 Task: Add an event with the title Webinar: Content Creation for Social Media, date '2024/04/06', time 8:00 AM to 10:00 AMand add a description: Participants will develop skills for effectively resolving conflicts and managing disagreements within the team. They will learn strategies for active listening, empathy, and finding mutually beneficial solutions to conflicts., put the event into Green category . Add location for the event as: 654 Mosque of Muhammad Ali, Cairo, Egypt, logged in from the account softage.2@softage.netand send the event invitation to softage.9@softage.net and softage.10@softage.net. Set a reminder for the event 30 minutes before
Action: Mouse moved to (70, 85)
Screenshot: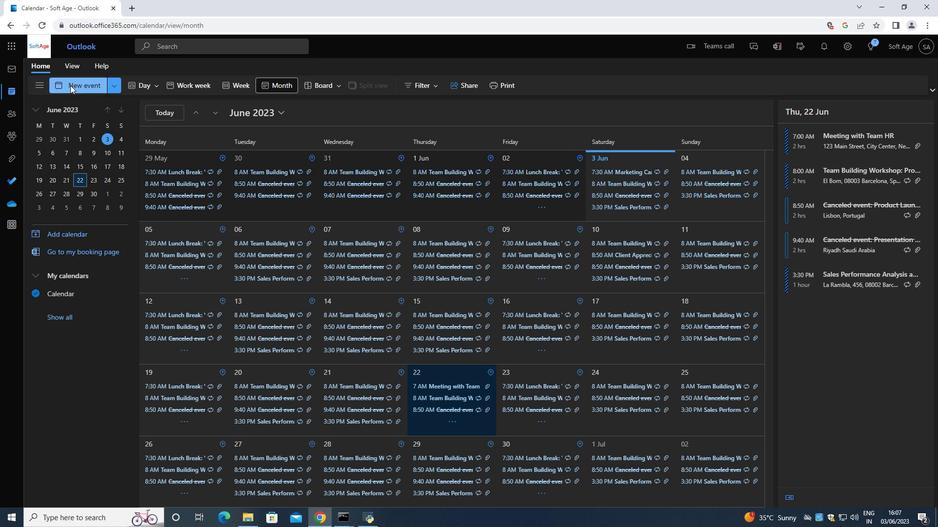 
Action: Mouse pressed left at (70, 85)
Screenshot: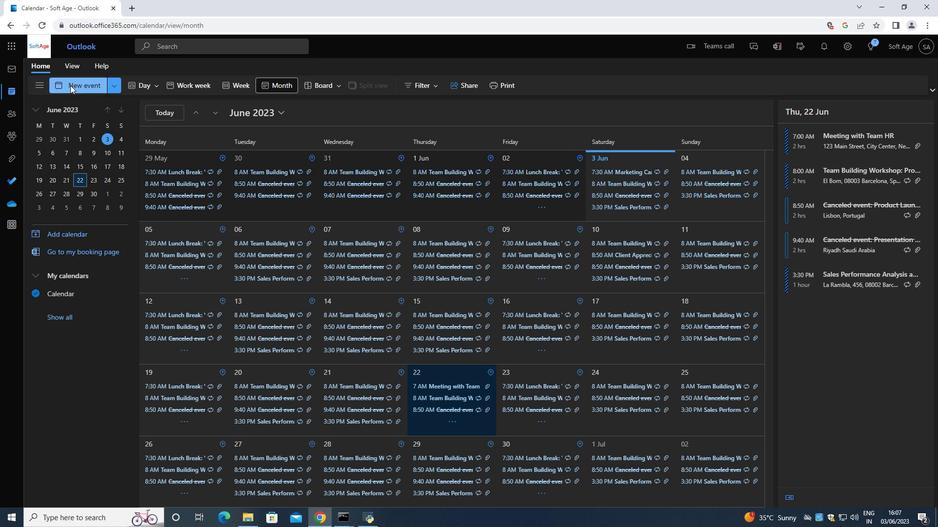 
Action: Mouse moved to (259, 145)
Screenshot: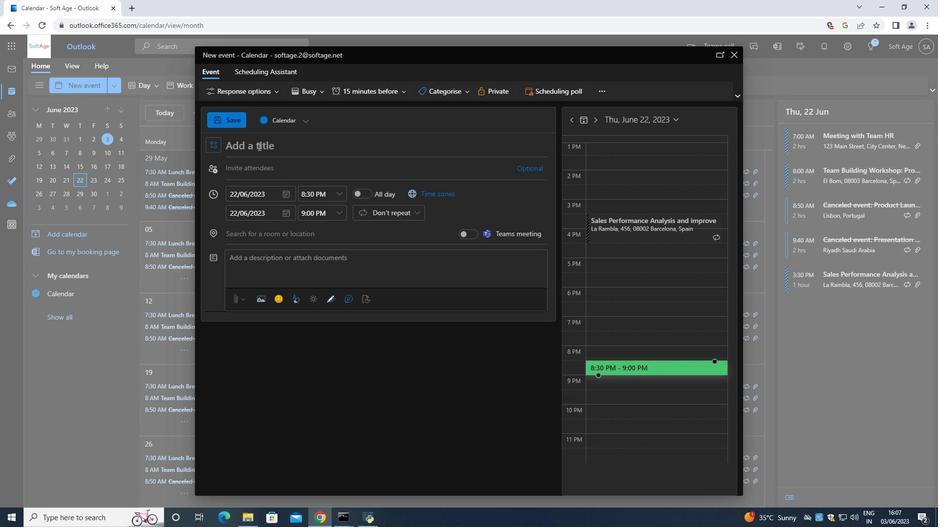 
Action: Mouse pressed left at (259, 145)
Screenshot: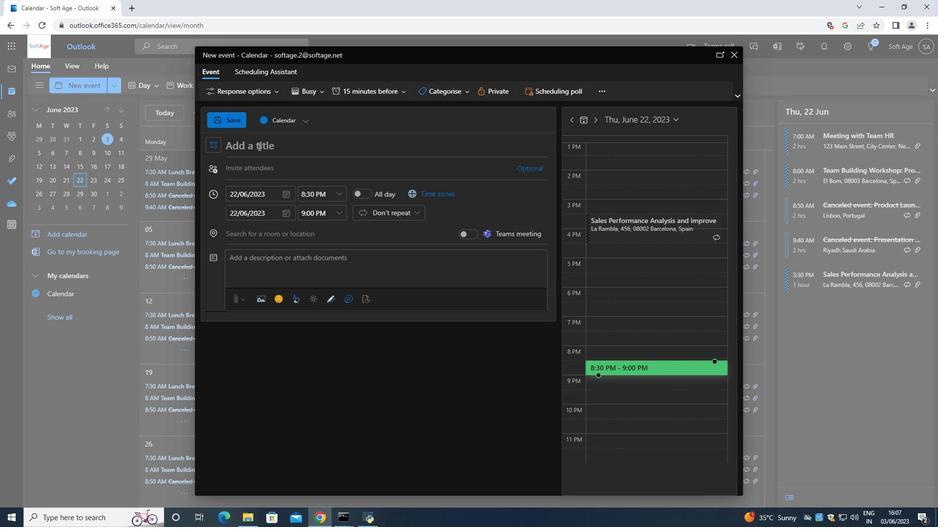 
Action: Key pressed <Key.shift><Key.shift><Key.shift><Key.shift><Key.shift><Key.shift><Key.shift><Key.shift><Key.shift><Key.shift><Key.shift><Key.shift><Key.shift><Key.shift><Key.shift><Key.shift><Key.shift><Key.shift><Key.shift><Key.shift><Key.shift><Key.shift><Key.shift><Key.shift><Key.shift><Key.shift><Key.shift><Key.shift><Key.shift><Key.shift><Key.shift>Webinar<Key.shift_r>:<Key.space><Key.shift>Content<Key.space><Key.shift>Creationn<Key.space><Key.space><Key.backspace><Key.backspace><Key.backspace><Key.space><Key.shift>For<Key.space><Key.shift>Social<Key.space><Key.shift>Media<Key.space>
Screenshot: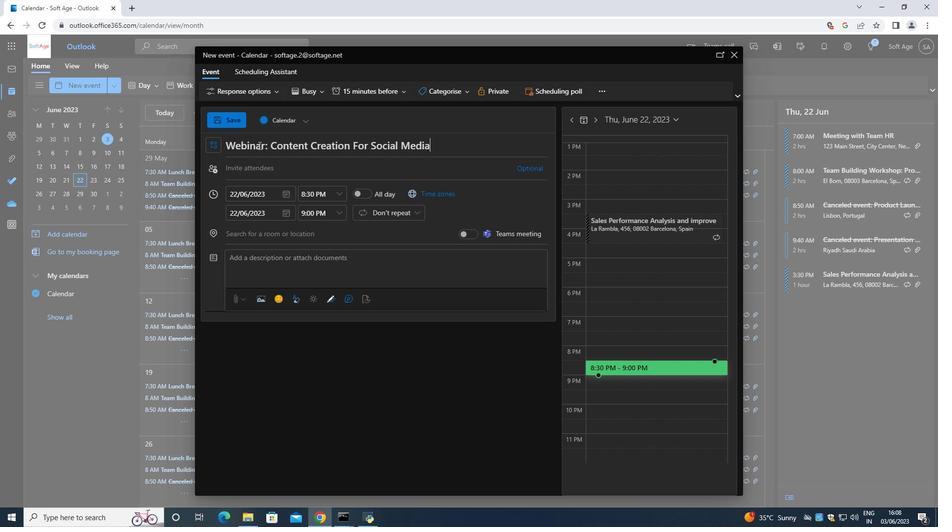 
Action: Mouse moved to (289, 199)
Screenshot: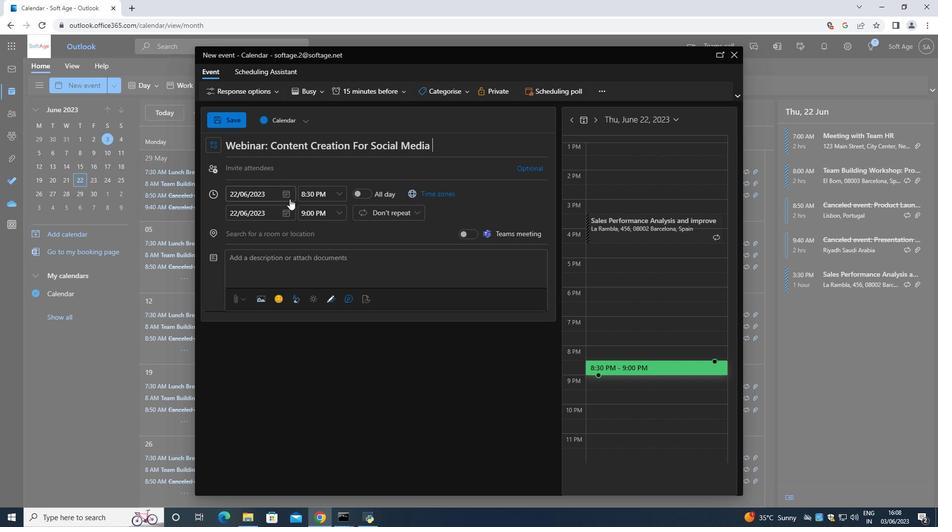 
Action: Mouse pressed left at (289, 199)
Screenshot: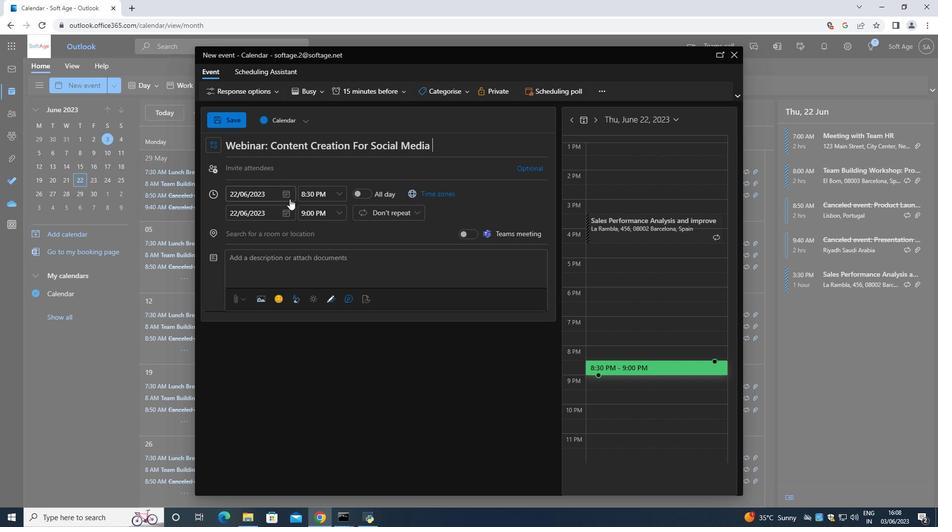 
Action: Mouse moved to (315, 217)
Screenshot: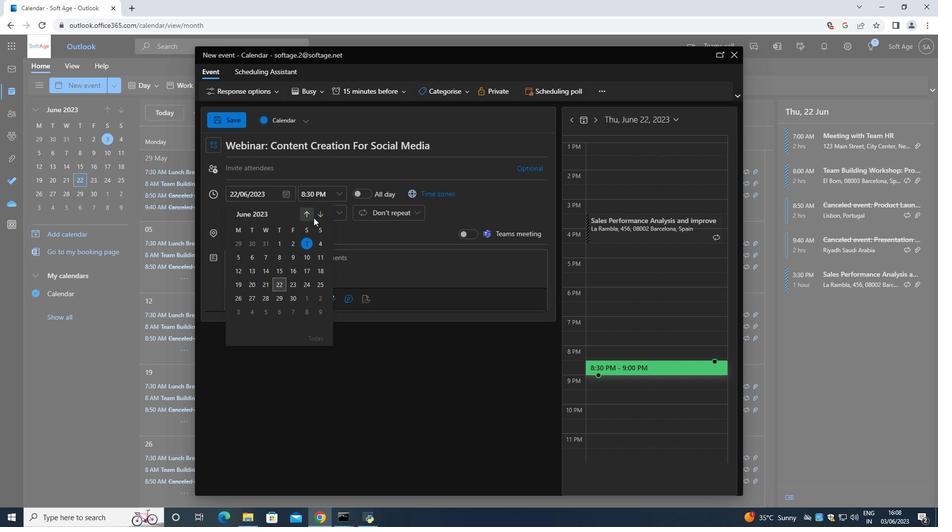 
Action: Mouse pressed left at (315, 217)
Screenshot: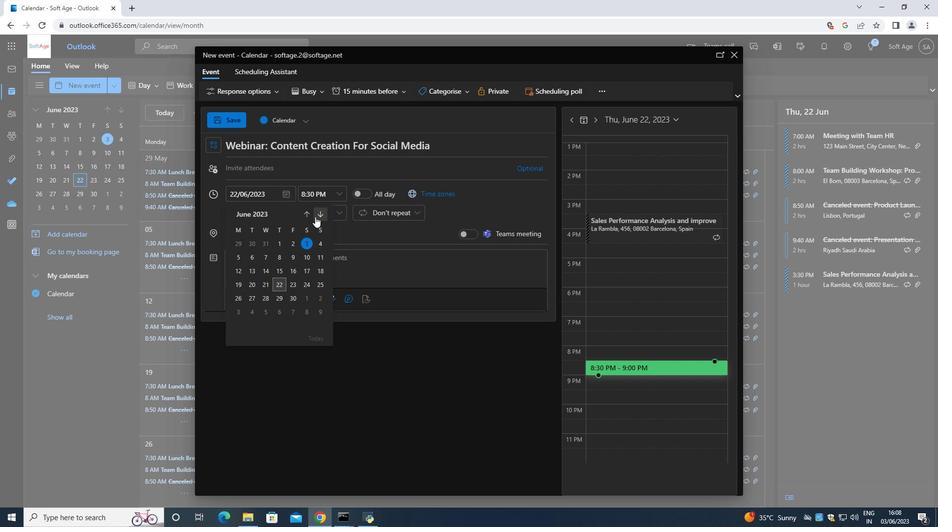 
Action: Mouse moved to (315, 216)
Screenshot: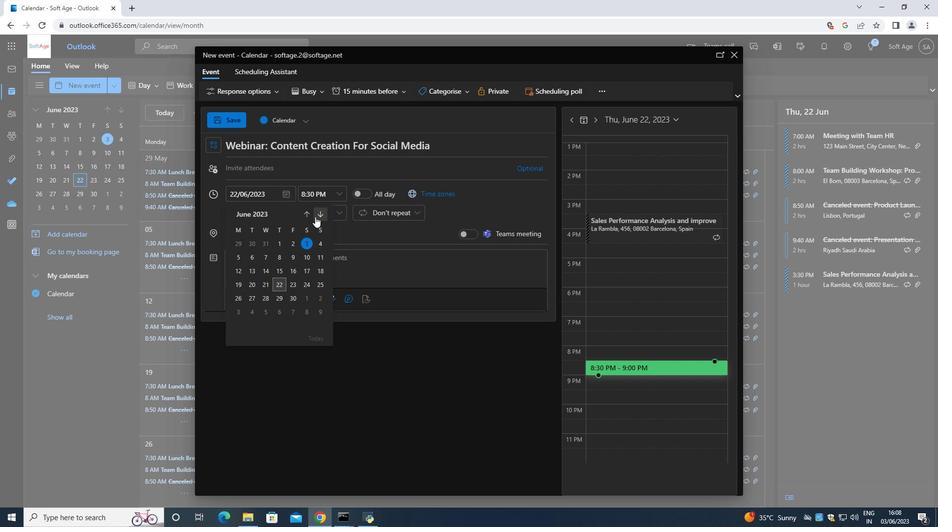 
Action: Mouse pressed left at (315, 216)
Screenshot: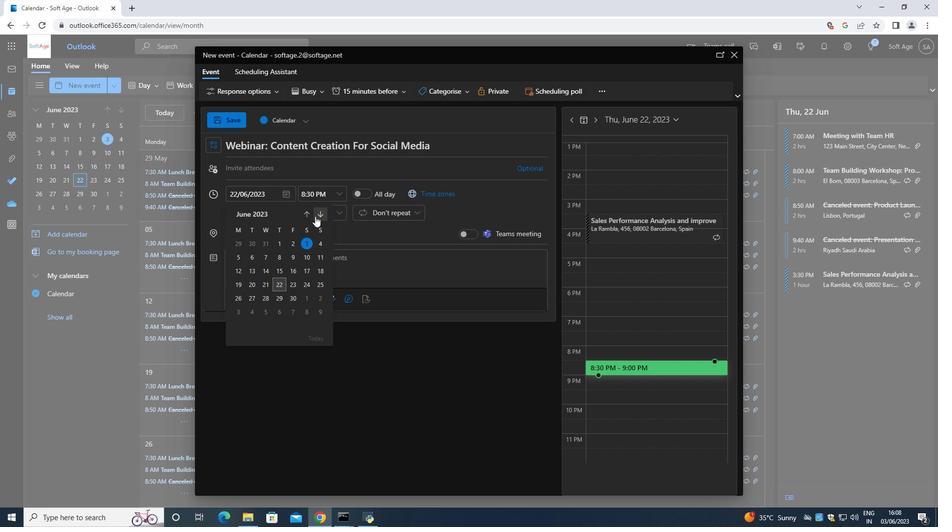 
Action: Mouse pressed left at (315, 216)
Screenshot: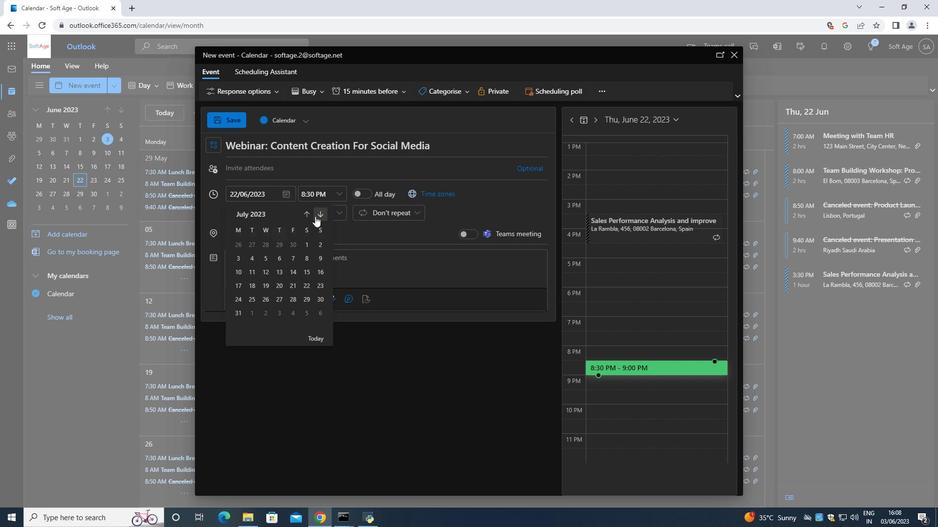 
Action: Mouse pressed left at (315, 216)
Screenshot: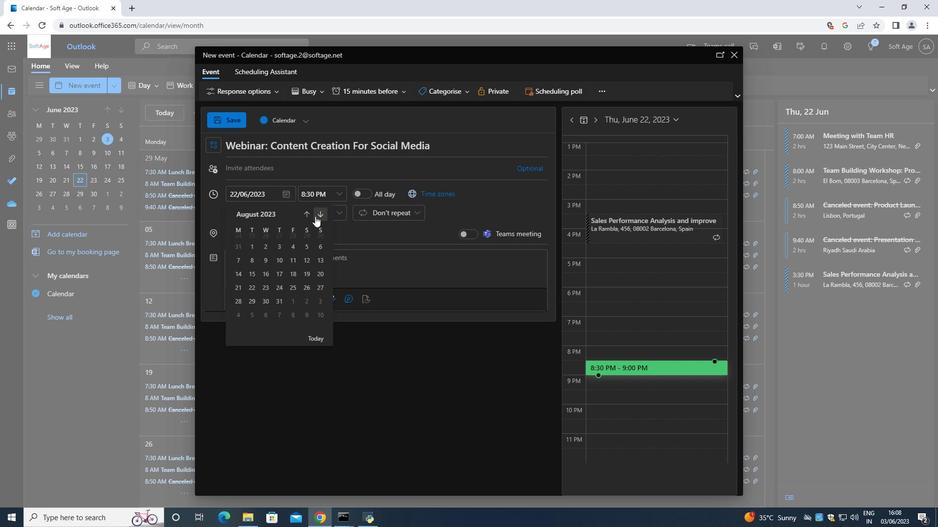 
Action: Mouse pressed left at (315, 216)
Screenshot: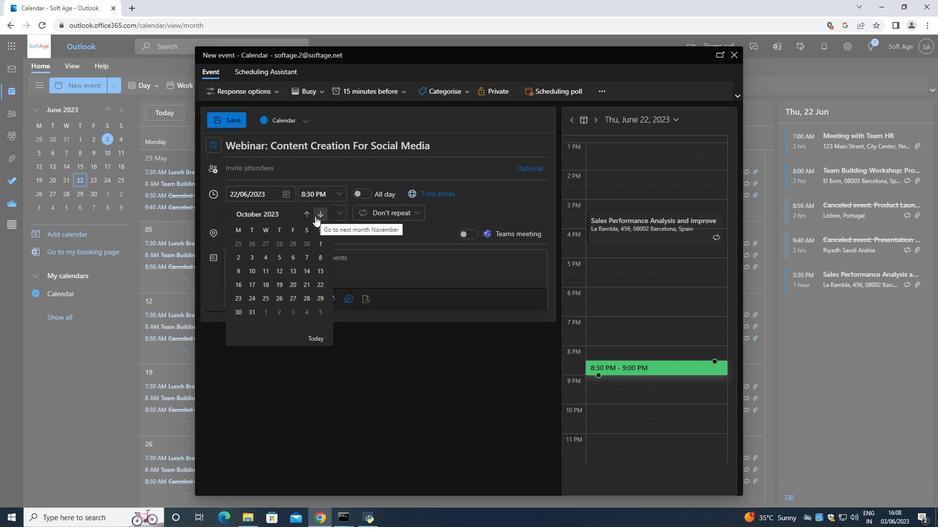 
Action: Mouse pressed left at (315, 216)
Screenshot: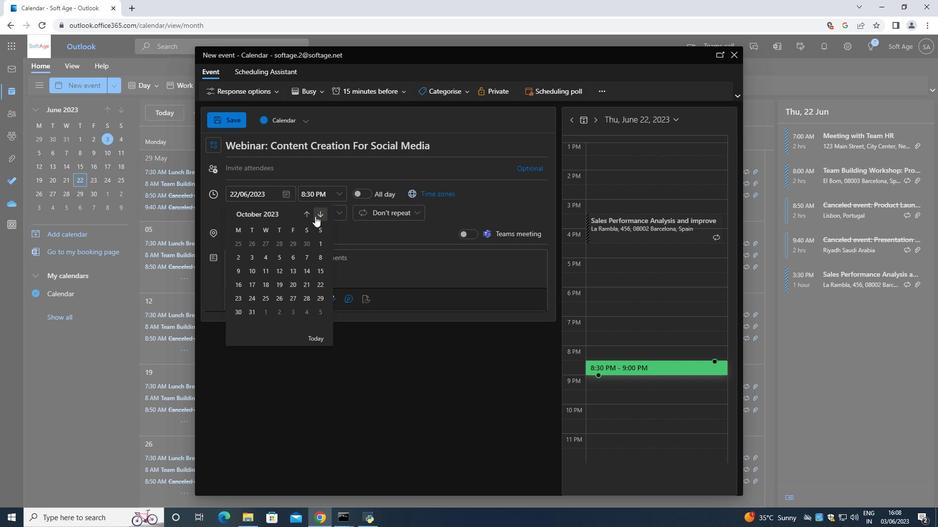 
Action: Mouse pressed left at (315, 216)
Screenshot: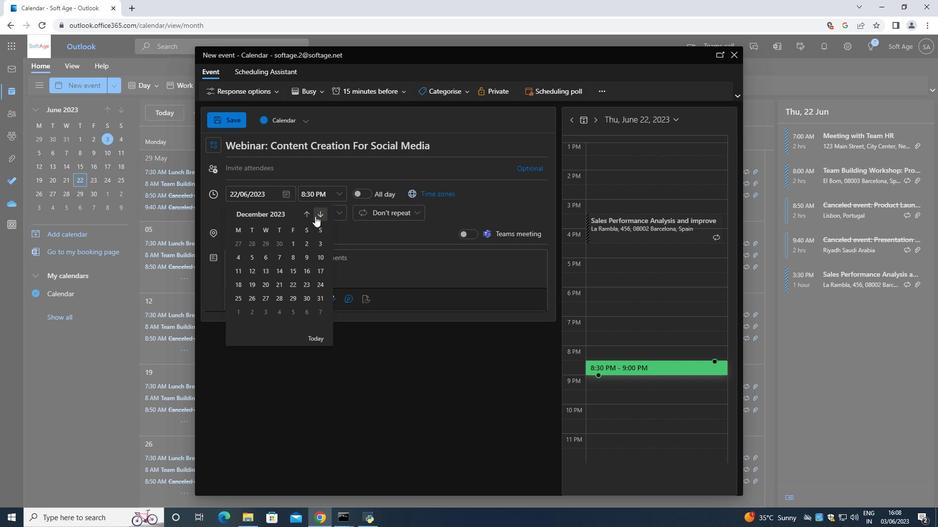 
Action: Mouse pressed left at (315, 216)
Screenshot: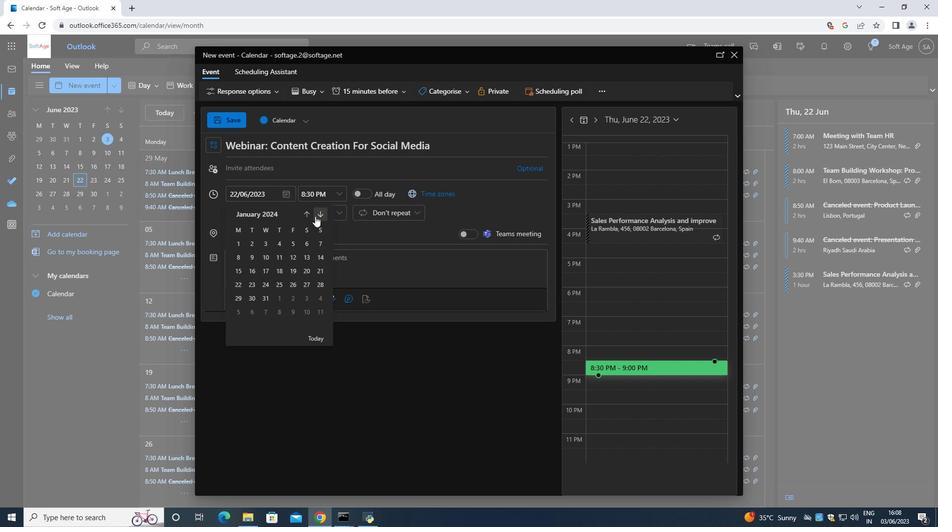 
Action: Mouse pressed left at (315, 216)
Screenshot: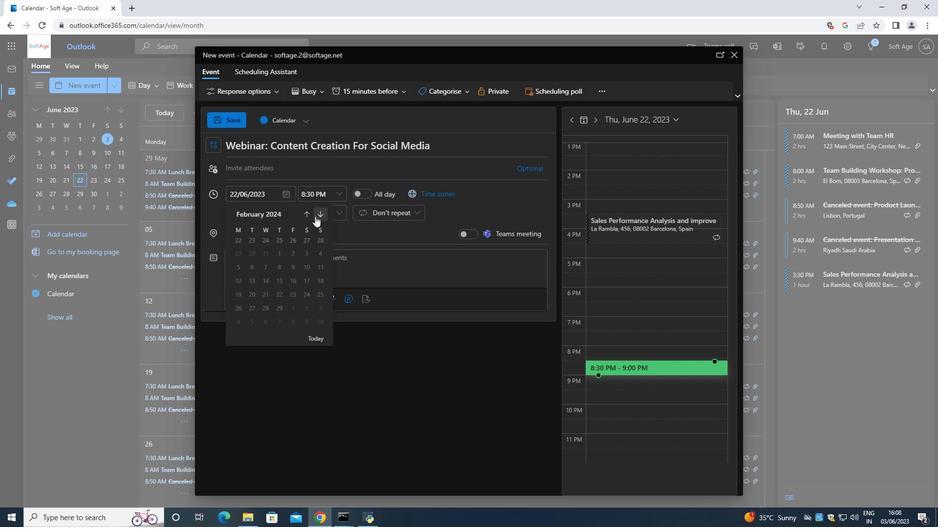
Action: Mouse pressed left at (315, 216)
Screenshot: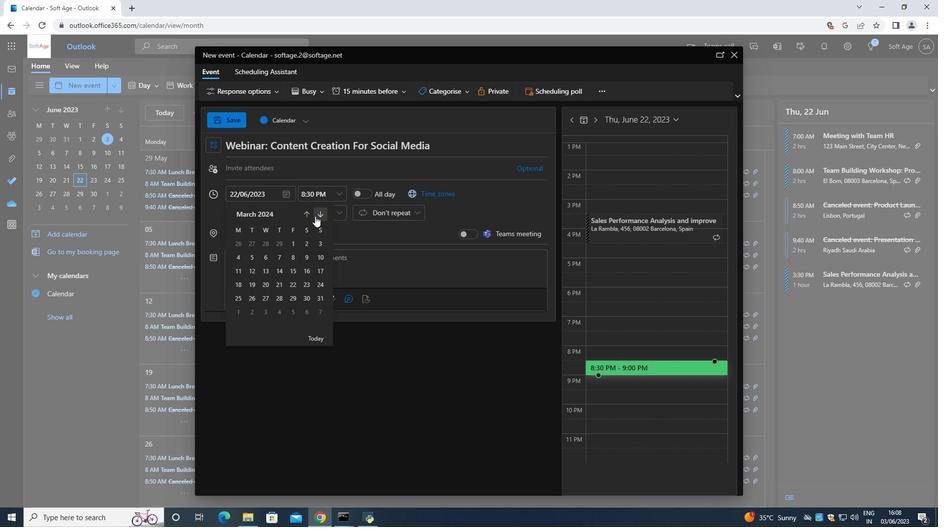 
Action: Mouse moved to (305, 246)
Screenshot: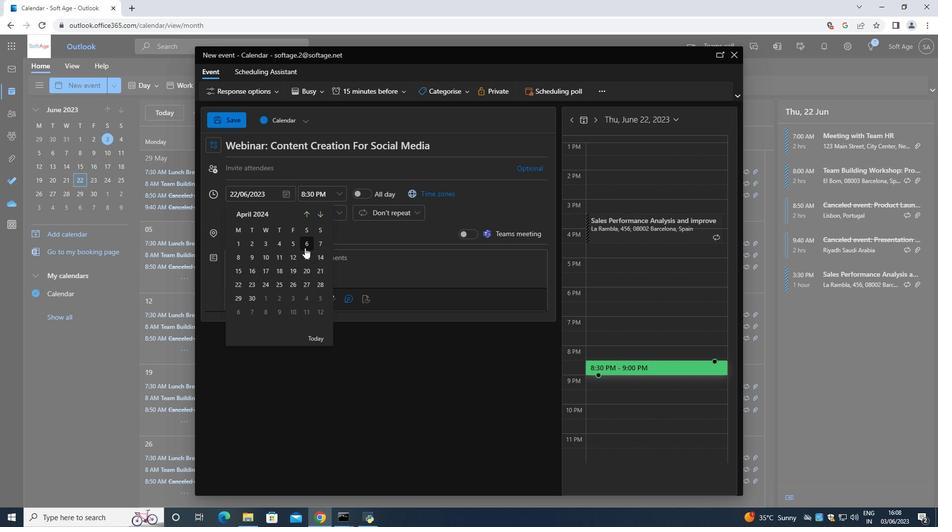 
Action: Mouse pressed left at (305, 246)
Screenshot: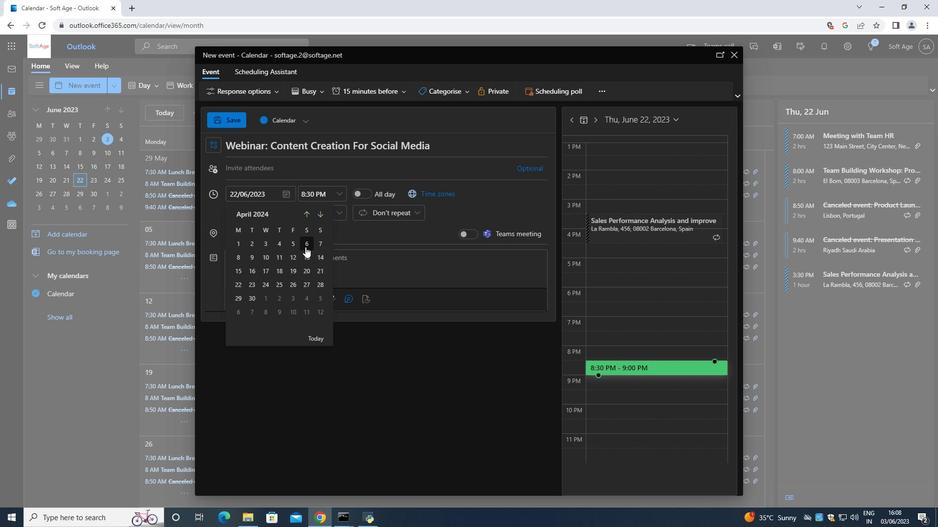
Action: Mouse moved to (341, 194)
Screenshot: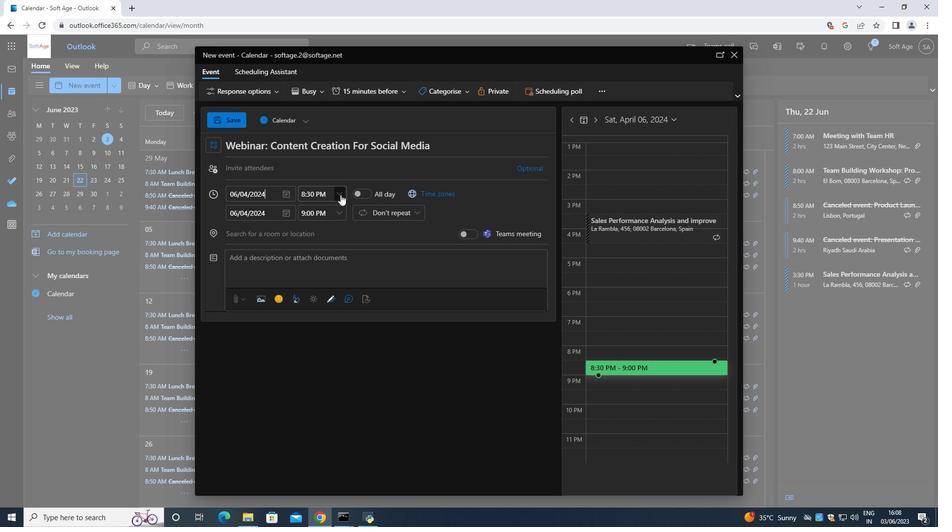 
Action: Mouse pressed left at (341, 194)
Screenshot: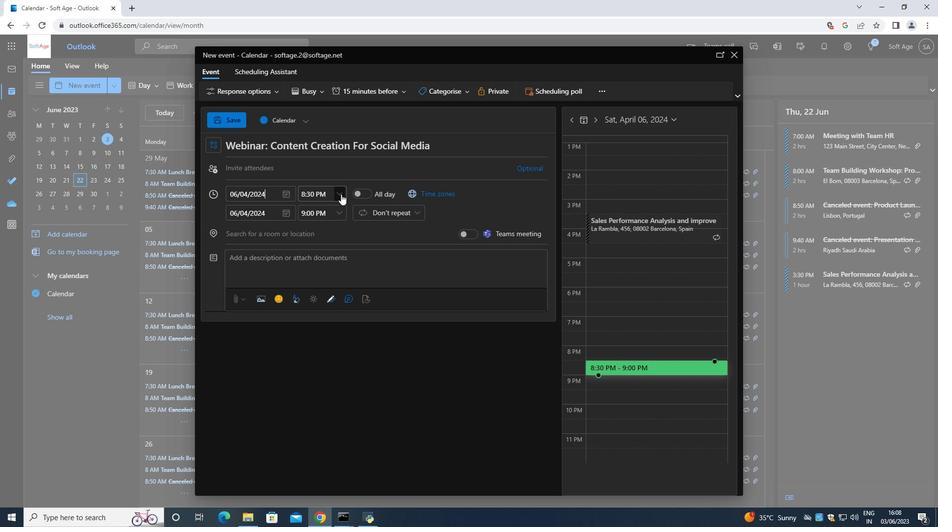 
Action: Mouse moved to (329, 225)
Screenshot: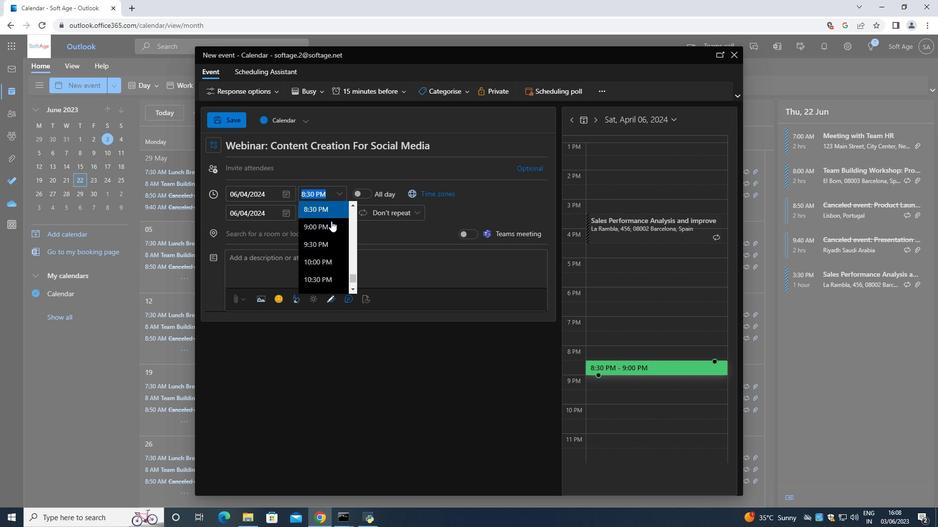 
Action: Mouse scrolled (329, 225) with delta (0, 0)
Screenshot: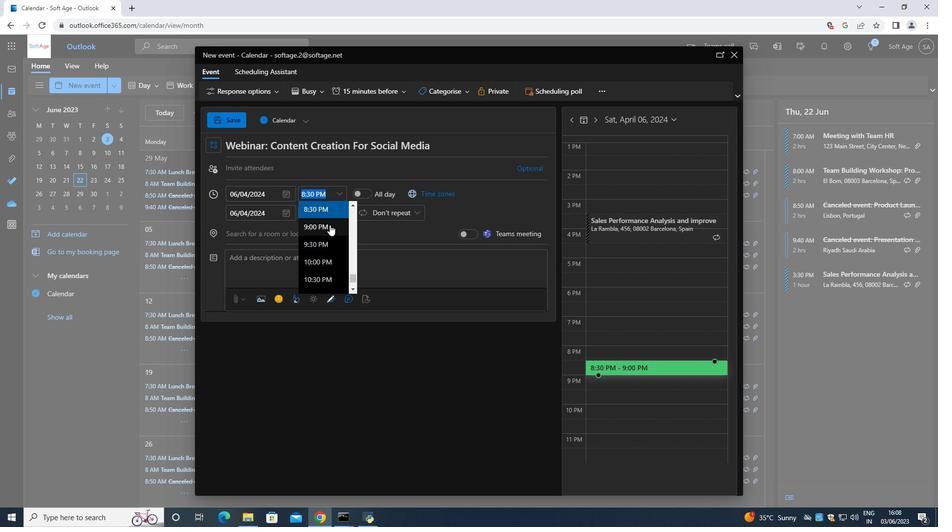 
Action: Mouse scrolled (329, 225) with delta (0, 0)
Screenshot: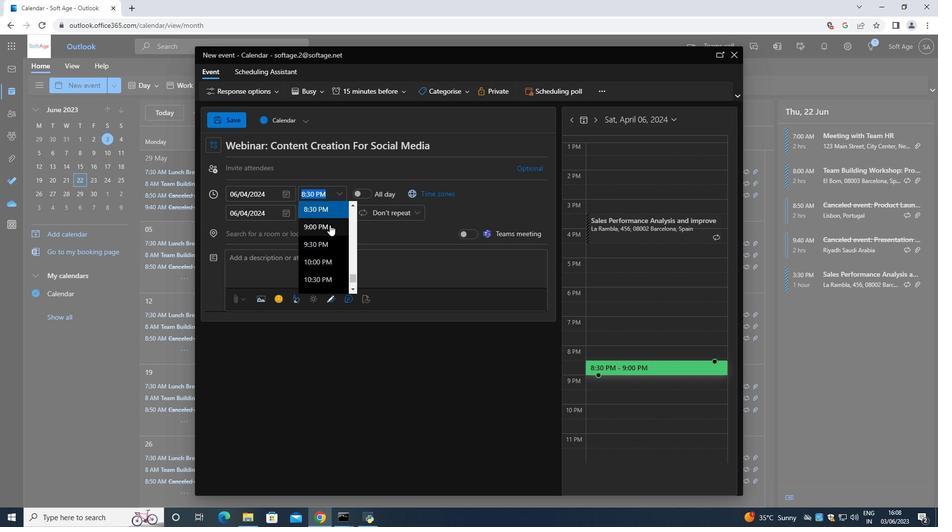 
Action: Mouse scrolled (329, 225) with delta (0, 0)
Screenshot: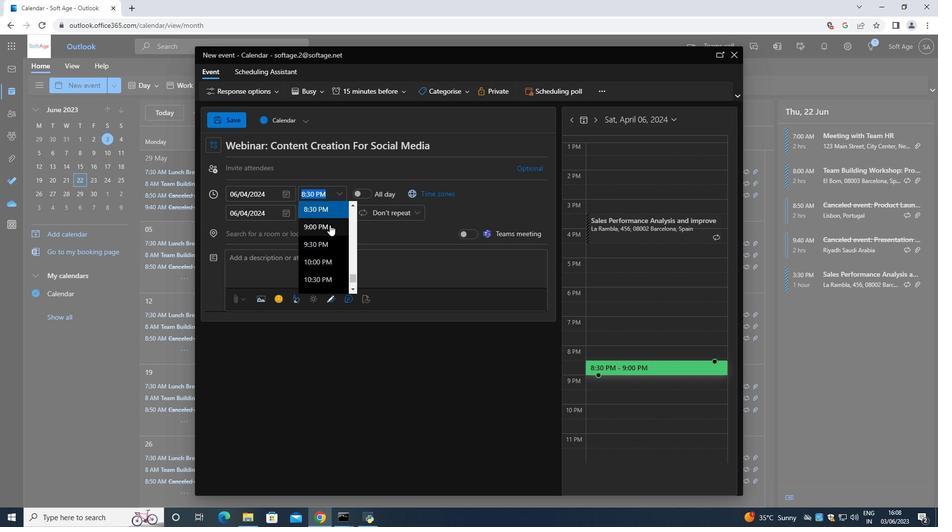 
Action: Mouse scrolled (329, 225) with delta (0, 0)
Screenshot: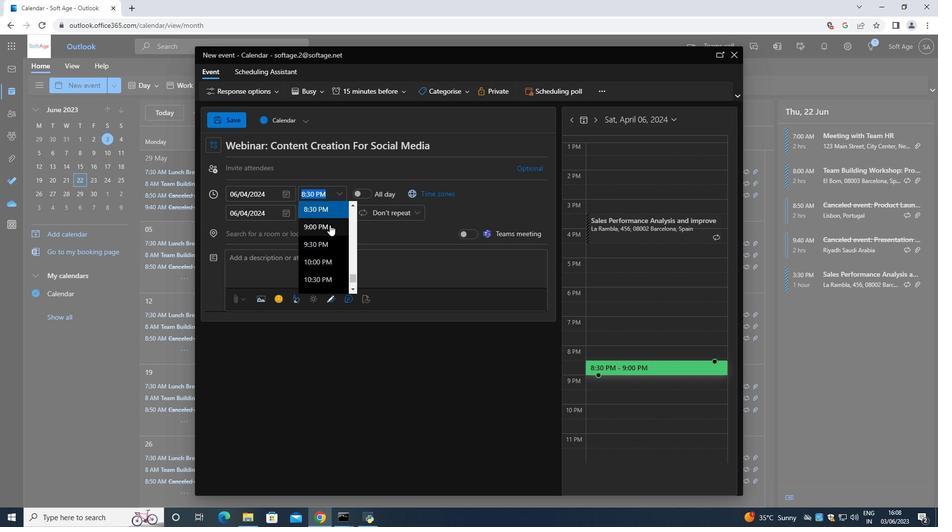
Action: Mouse scrolled (329, 225) with delta (0, 0)
Screenshot: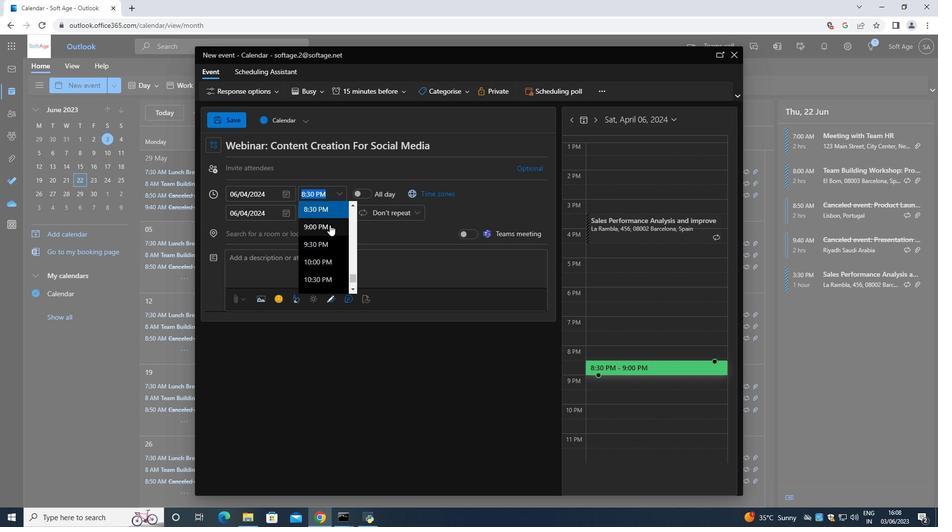 
Action: Mouse scrolled (329, 225) with delta (0, 0)
Screenshot: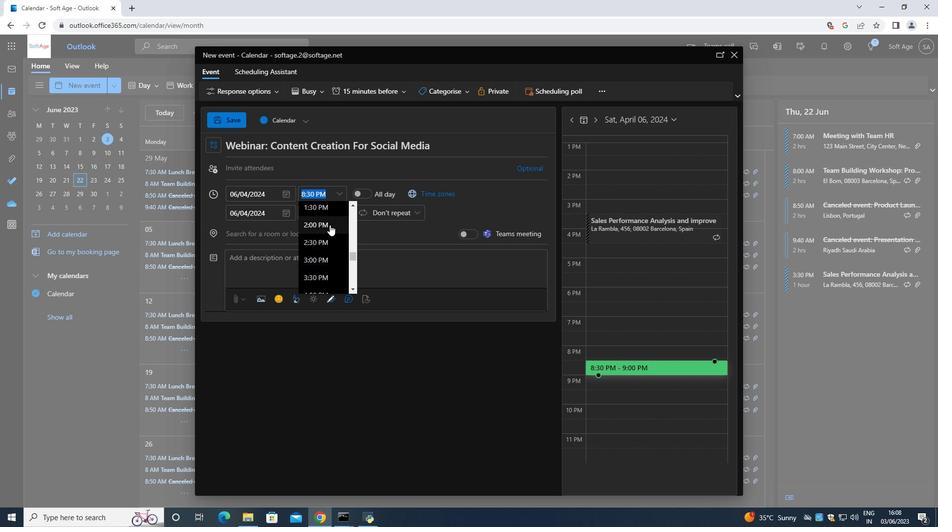 
Action: Mouse moved to (329, 225)
Screenshot: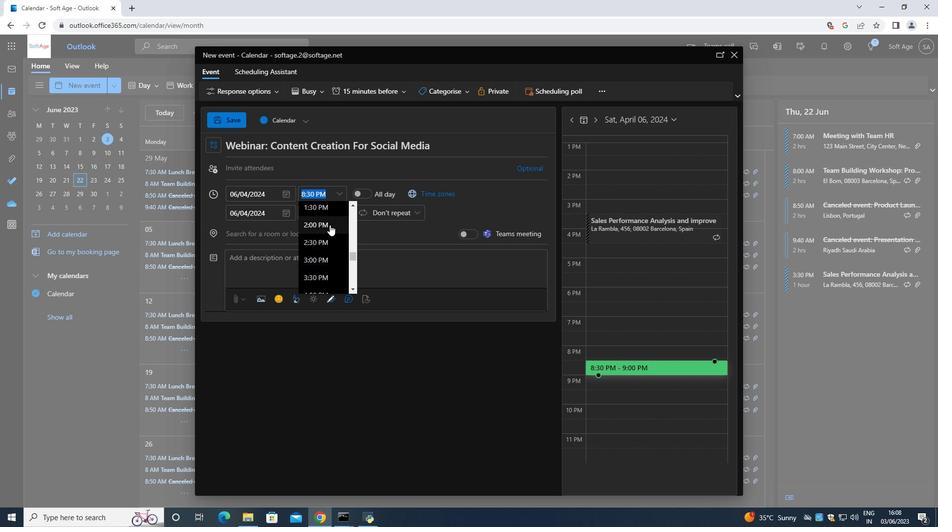 
Action: Mouse scrolled (329, 226) with delta (0, 0)
Screenshot: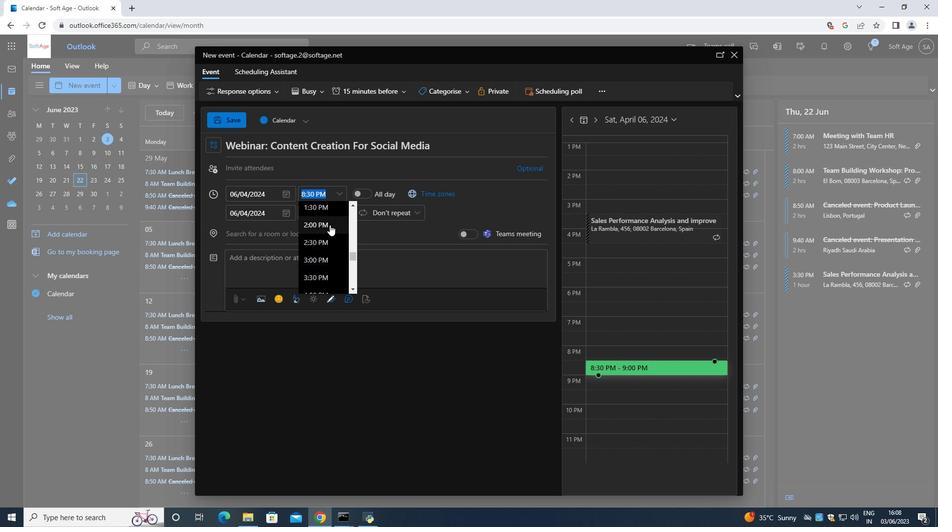 
Action: Mouse scrolled (329, 226) with delta (0, 0)
Screenshot: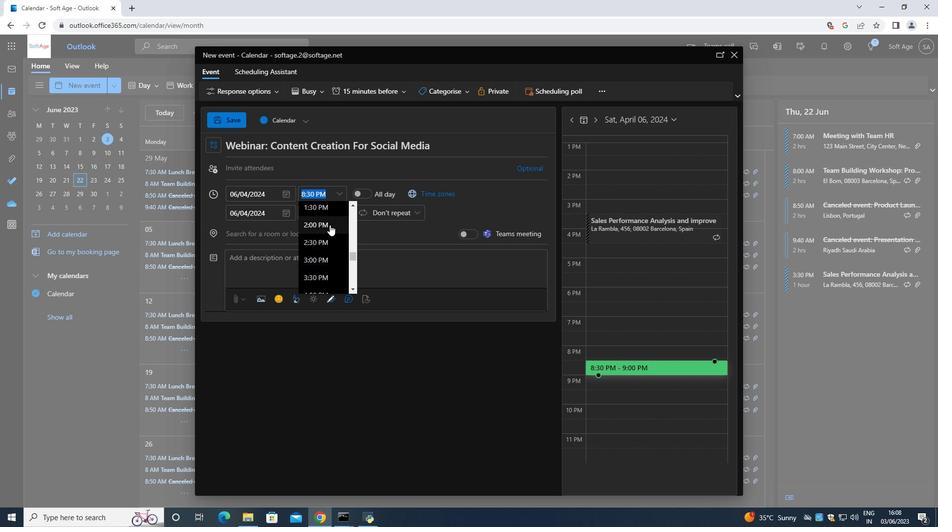 
Action: Mouse scrolled (329, 226) with delta (0, 0)
Screenshot: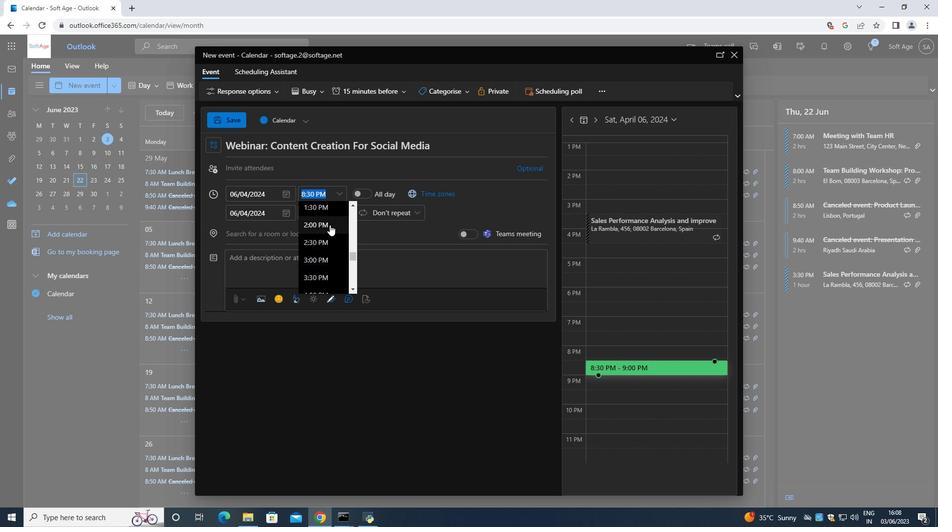 
Action: Mouse moved to (319, 214)
Screenshot: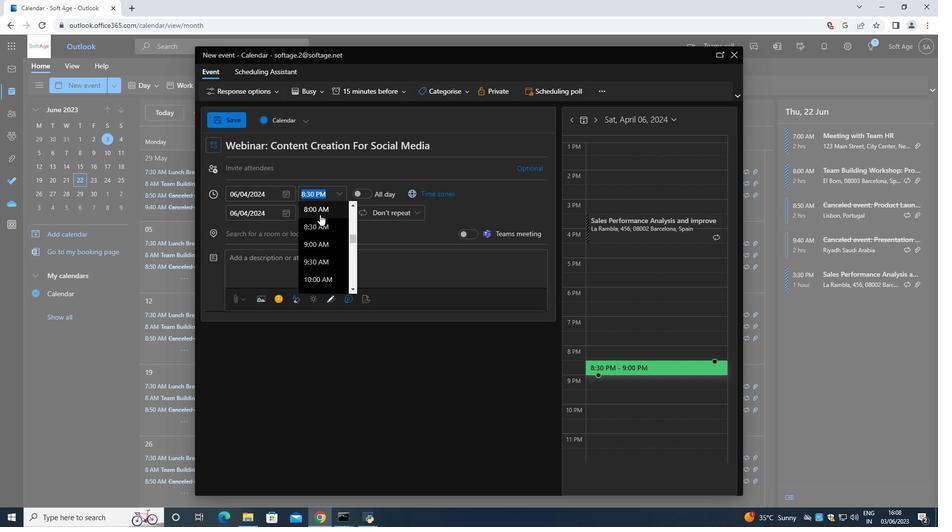 
Action: Mouse pressed left at (319, 214)
Screenshot: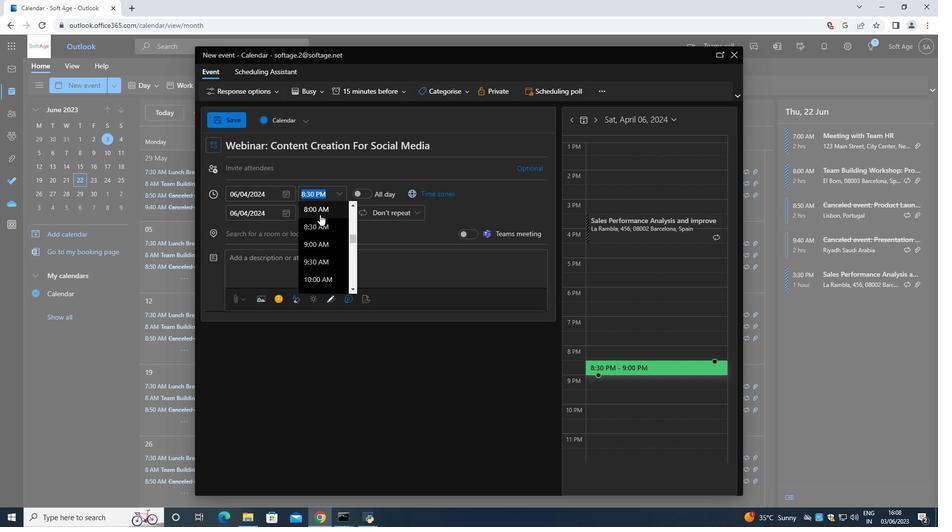 
Action: Mouse moved to (338, 214)
Screenshot: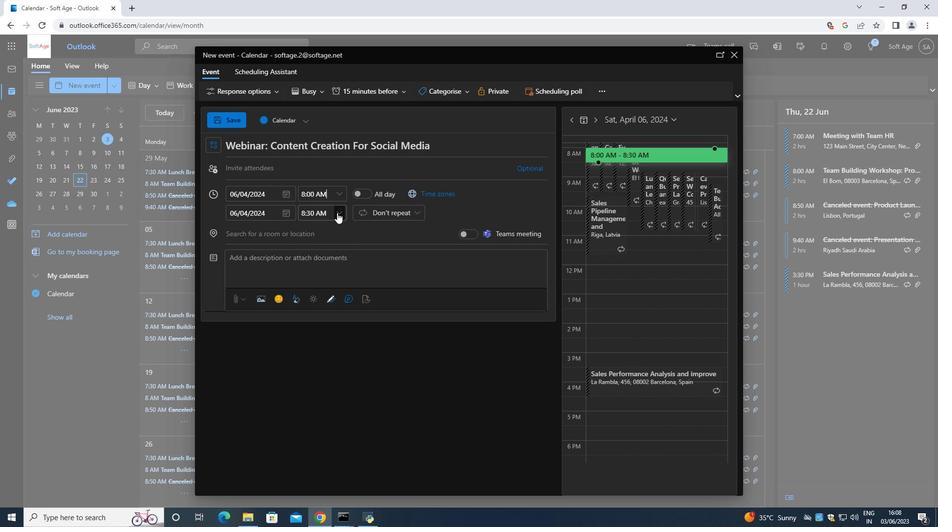 
Action: Mouse pressed left at (338, 214)
Screenshot: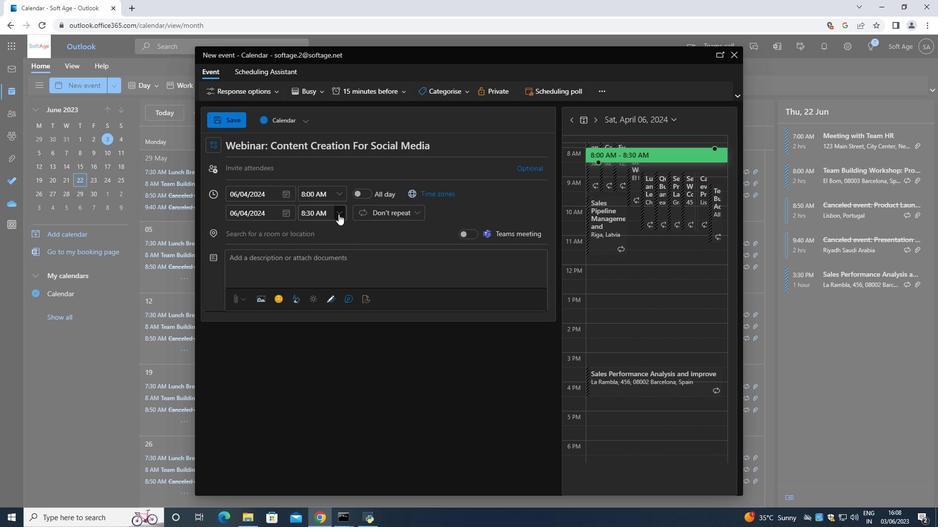 
Action: Mouse moved to (327, 276)
Screenshot: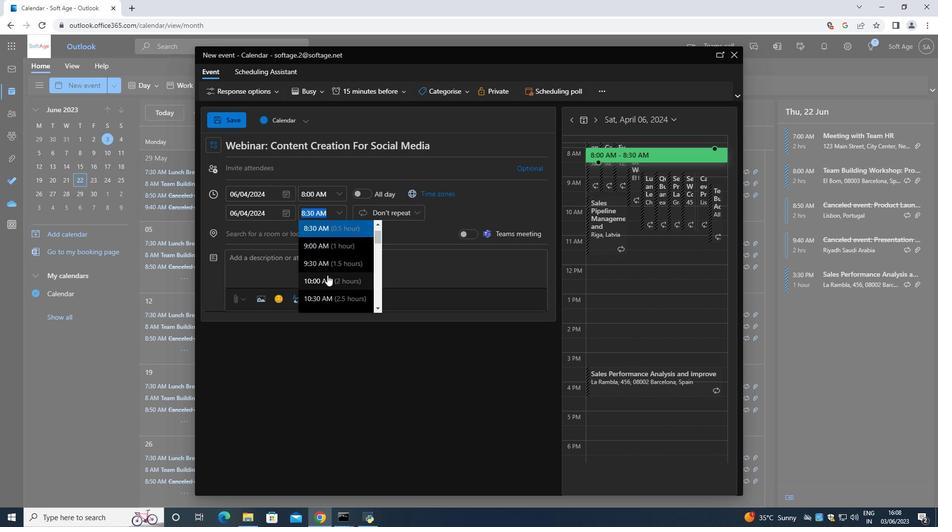 
Action: Mouse pressed left at (327, 276)
Screenshot: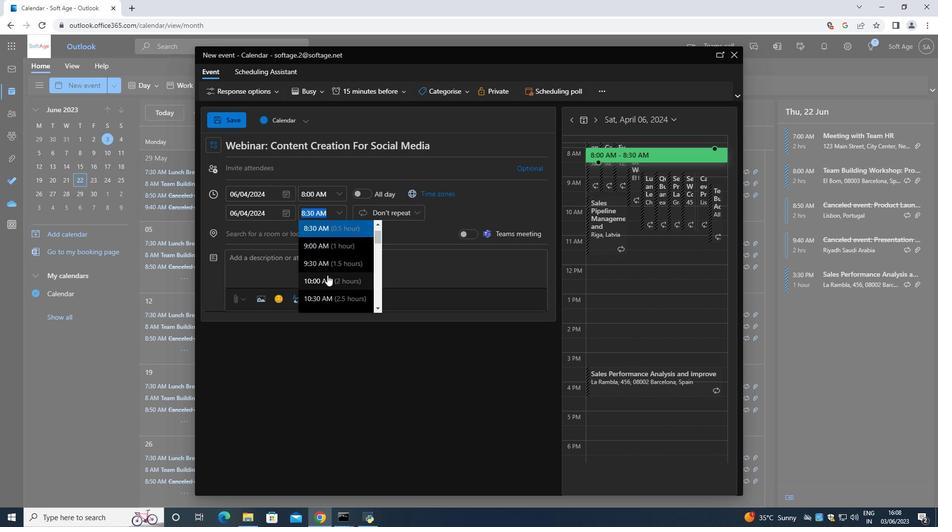 
Action: Mouse moved to (298, 255)
Screenshot: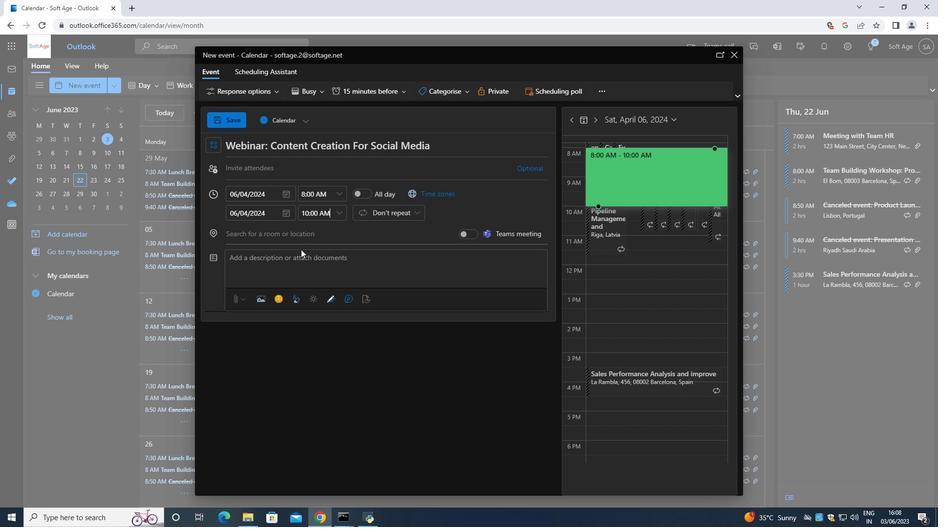 
Action: Mouse pressed left at (298, 255)
Screenshot: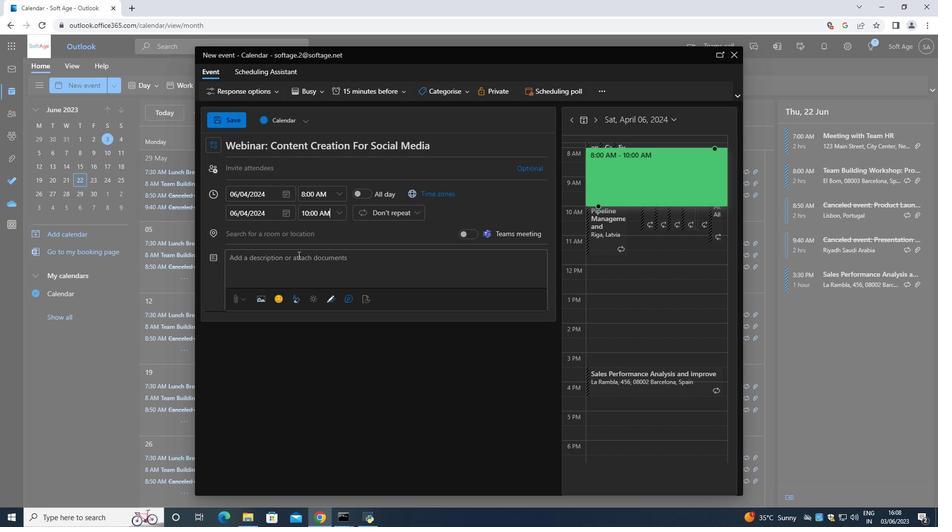 
Action: Mouse moved to (298, 260)
Screenshot: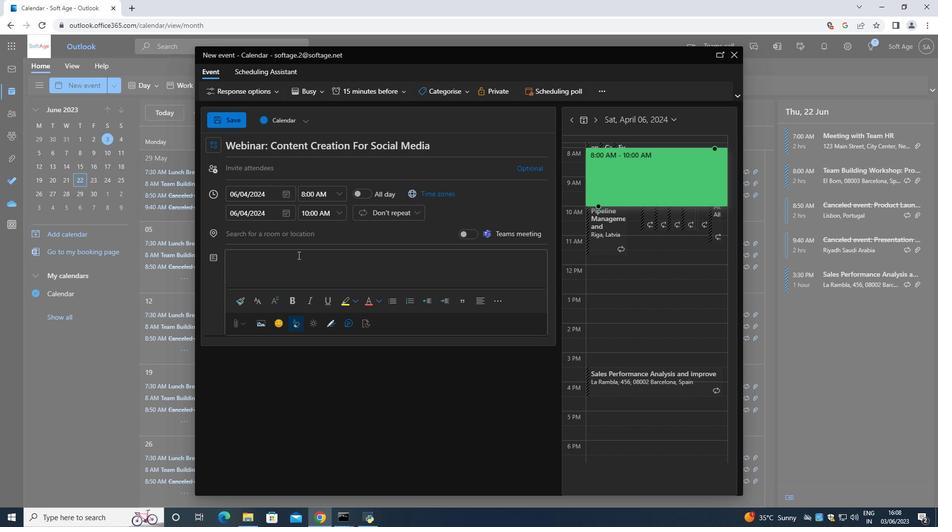 
Action: Key pressed <Key.shift><Key.shift><Key.shift><Key.shift><Key.shift><Key.shift><Key.shift>Prticip<Key.shift>ants<Key.space>will<Key.space><Key.backspace><Key.backspace><Key.backspace><Key.backspace><Key.backspace><Key.backspace><Key.backspace><Key.backspace><Key.backspace><Key.backspace><Key.backspace><Key.backspace>ci<Key.backspace><Key.backspace>ipants<Key.space>will<Key.space>develop<Key.space>skill<Key.space>for<Key.space>effex<Key.backspace>ctively<Key.space>resolving<Key.space>confliv<Key.backspace>cts<Key.space>and<Key.space>managing<Key.space>disagreements<Key.space>within<Key.space>the<Key.space>team<Key.space>.<Key.space><Key.shift><Key.shift>They<Key.space>will<Key.space>learn<Key.space>strategies<Key.space>for<Key.space>av<Key.backspace>ctive<Key.space>listening<Key.space>,<Key.space>empathy<Key.space>,and<Key.space>finding<Key.space>mutually<Key.space>benefical<Key.space>so<Key.backspace><Key.backspace><Key.backspace>s<Key.space><Key.backspace><Key.backspace><Key.left><Key.left>i<Key.right><Key.right><Key.space><Key.space><Key.space><Key.space><Key.space>solution<Key.space>toco<Key.backspace><Key.backspace><Key.space>conflicts<Key.space>.
Screenshot: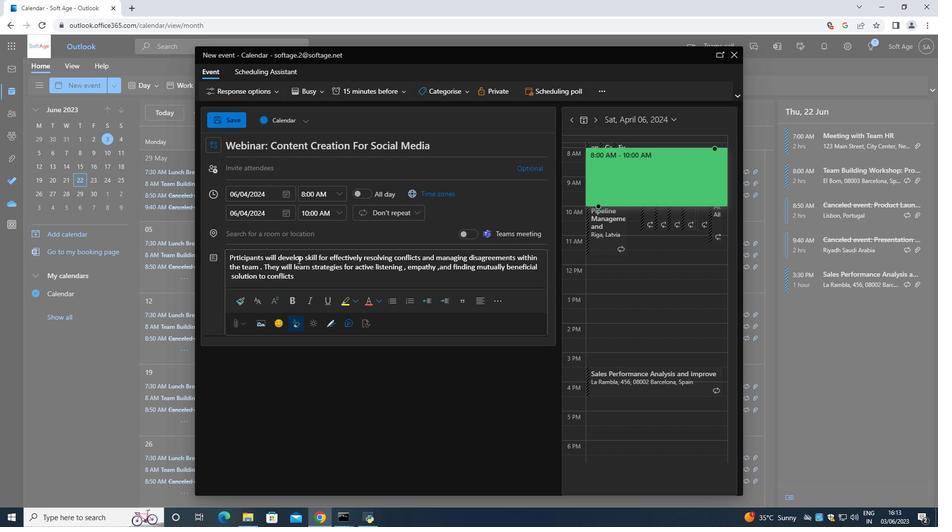 
Action: Mouse moved to (445, 86)
Screenshot: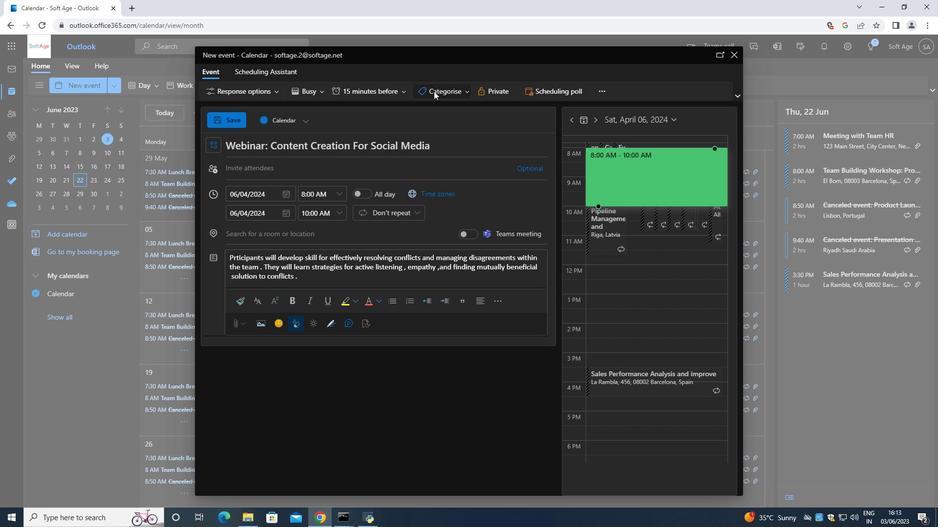 
Action: Mouse pressed left at (445, 86)
Screenshot: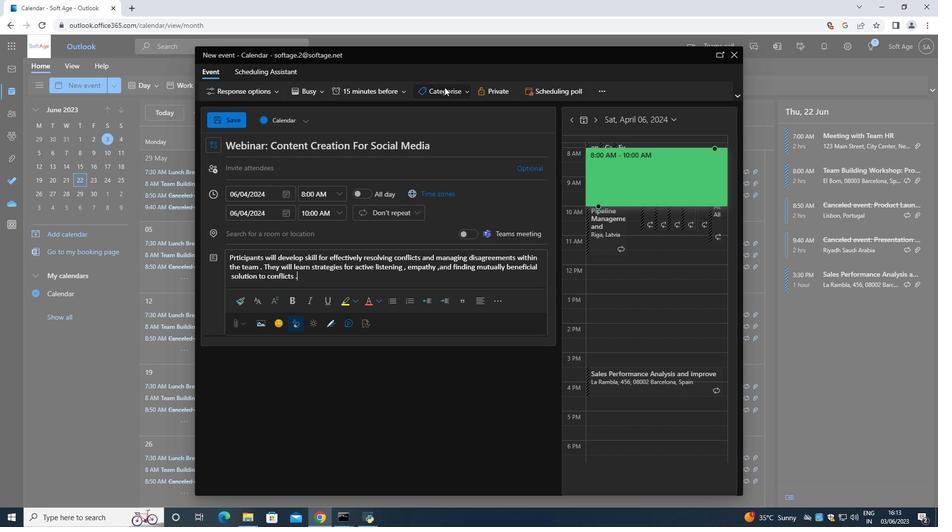 
Action: Mouse moved to (453, 127)
Screenshot: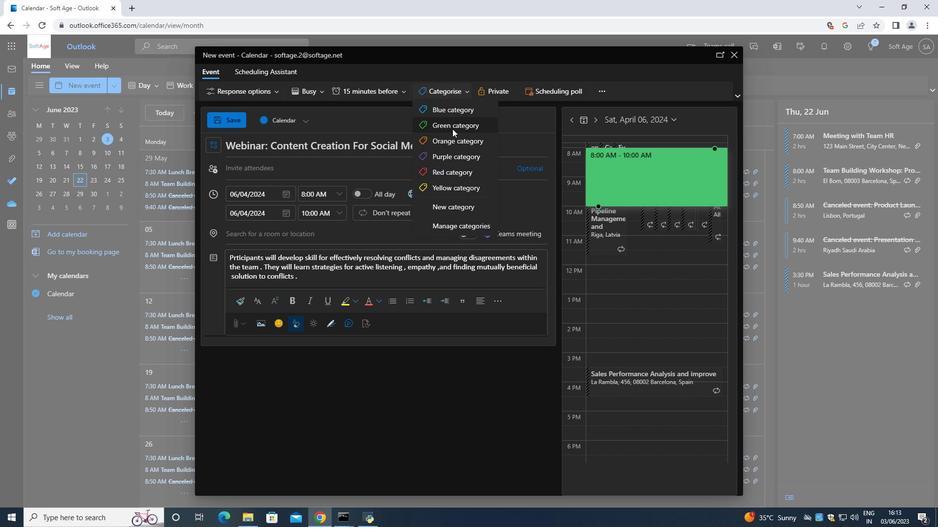 
Action: Mouse pressed left at (453, 127)
Screenshot: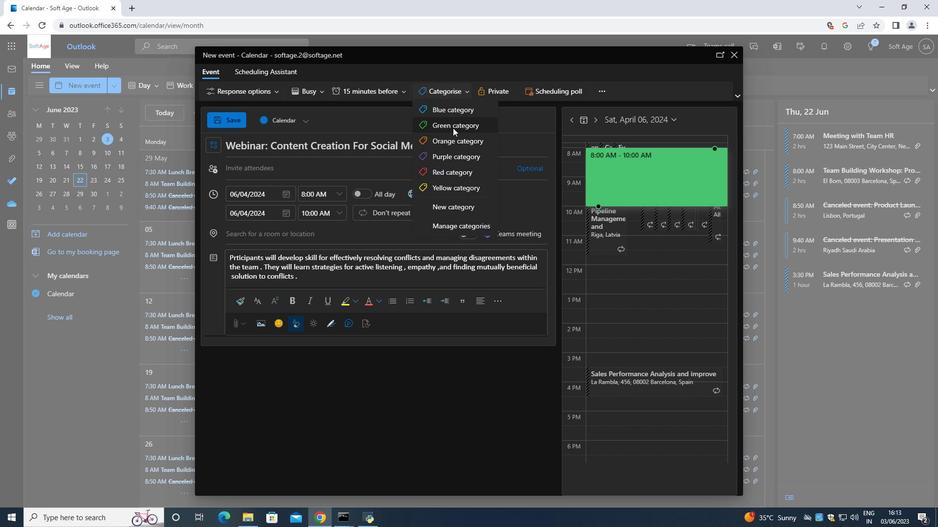 
Action: Mouse moved to (294, 233)
Screenshot: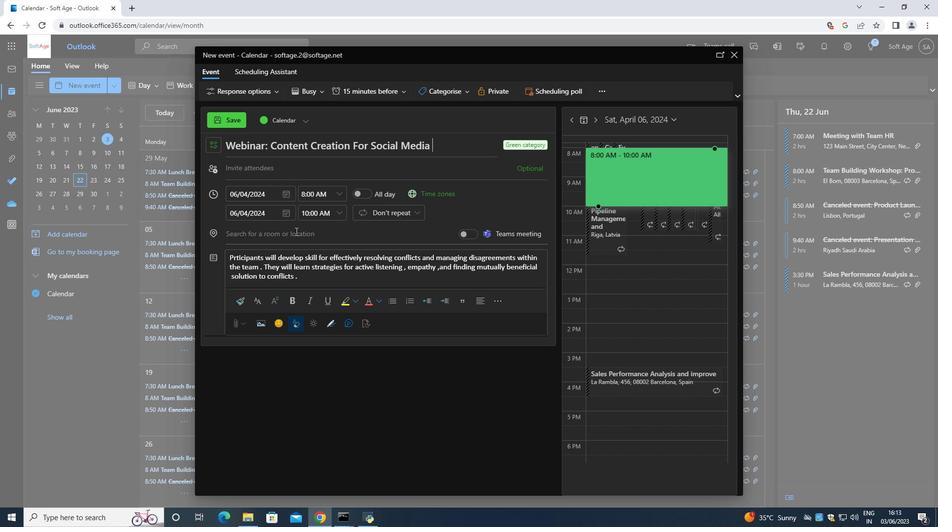 
Action: Mouse pressed left at (294, 233)
Screenshot: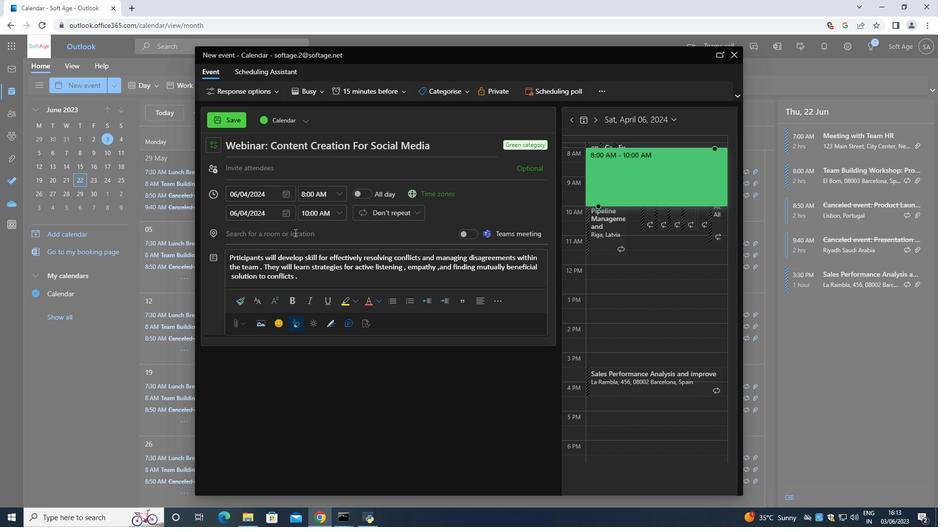 
Action: Key pressed 654<Key.space><Key.shift>Mosque<Key.space><Key.shift><Key.shift><Key.shift><Key.shift><Key.shift><Key.shift>Of<Key.space>m<Key.backspace><Key.shift>Muhammad<Key.space><Key.shift><Key.shift><Key.shift><Key.shift><Key.shift><Key.shift><Key.shift><Key.shift><Key.shift><Key.shift><Key.shift>Ali<Key.space>n<Key.shift>C<Key.backspace><Key.backspace><Key.space><Key.shift><Key.shift><Key.shift>Cairo<Key.space>,<Key.space><Key.shift>Egypt
Screenshot: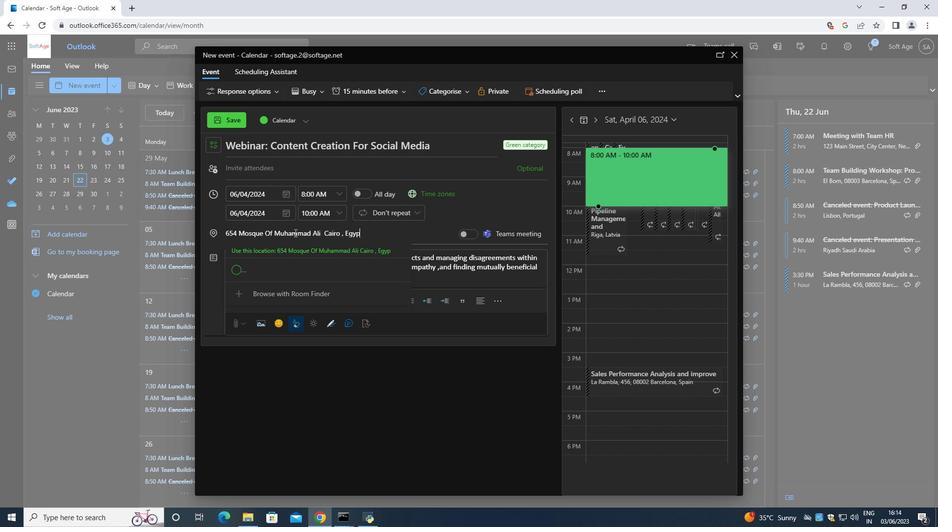 
Action: Mouse moved to (356, 166)
Screenshot: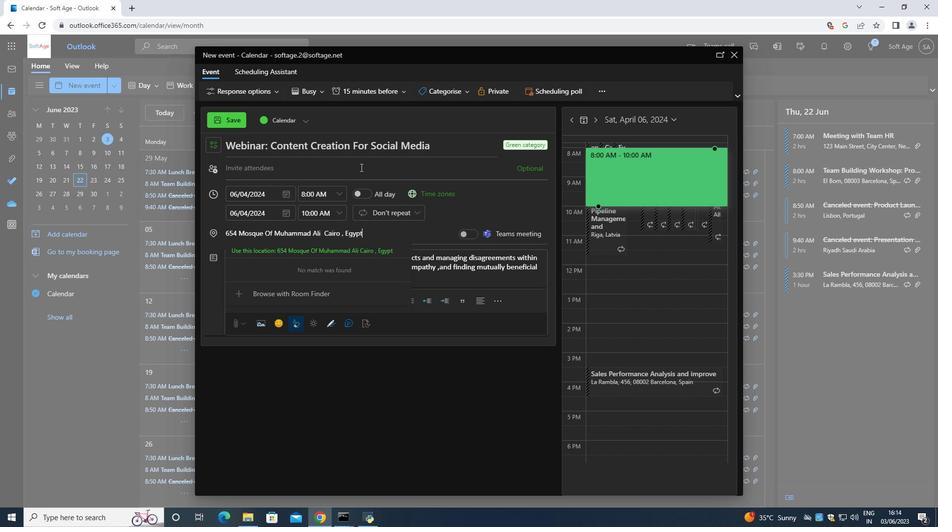 
Action: Mouse pressed left at (356, 166)
Screenshot: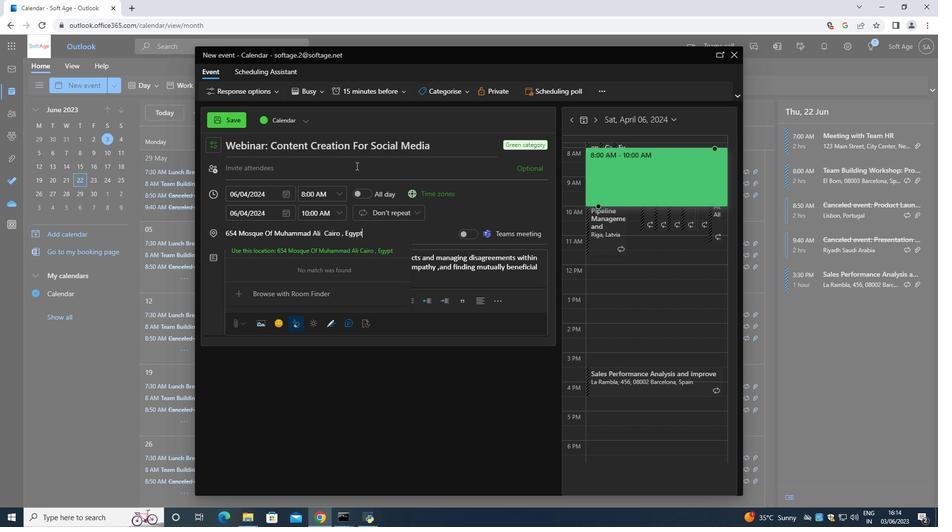 
Action: Key pressed <Key.shift>Softage.9<Key.shift><Key.shift><Key.shift>@softage,net<Key.backspace><Key.backspace><Key.backspace><Key.backspace>saoftage.9
Screenshot: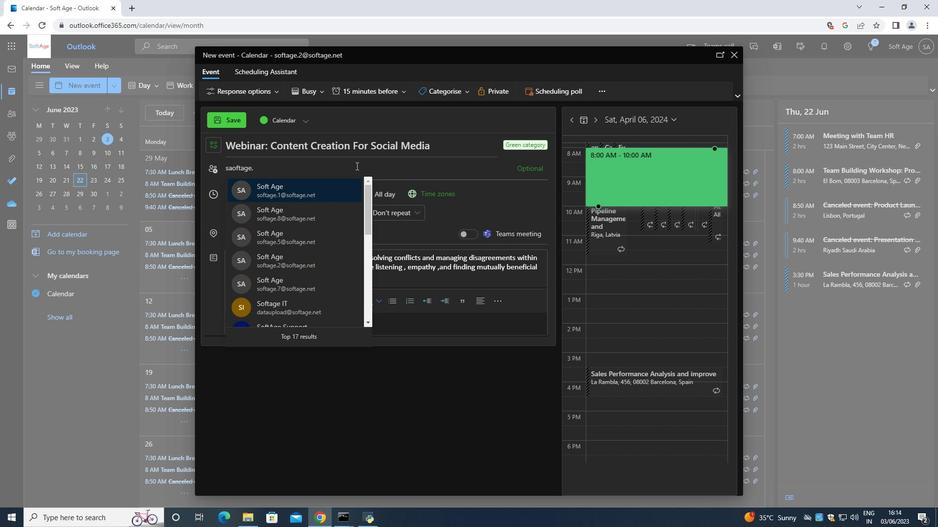 
Action: Mouse moved to (305, 181)
Screenshot: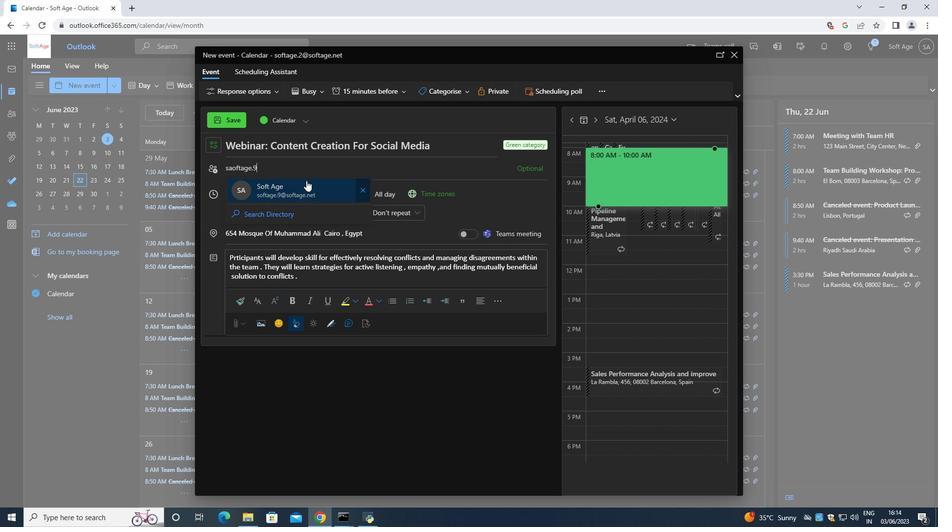 
Action: Mouse pressed left at (305, 181)
Screenshot: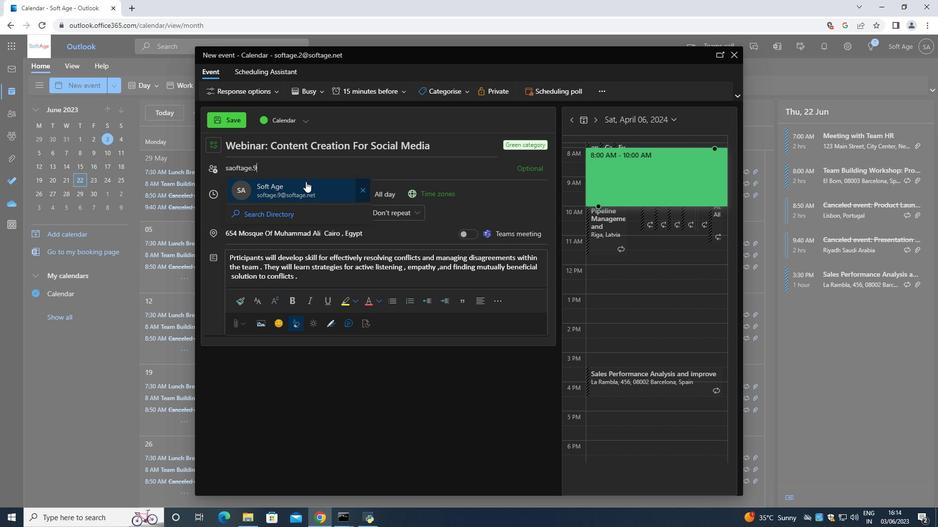 
Action: Mouse moved to (283, 165)
Screenshot: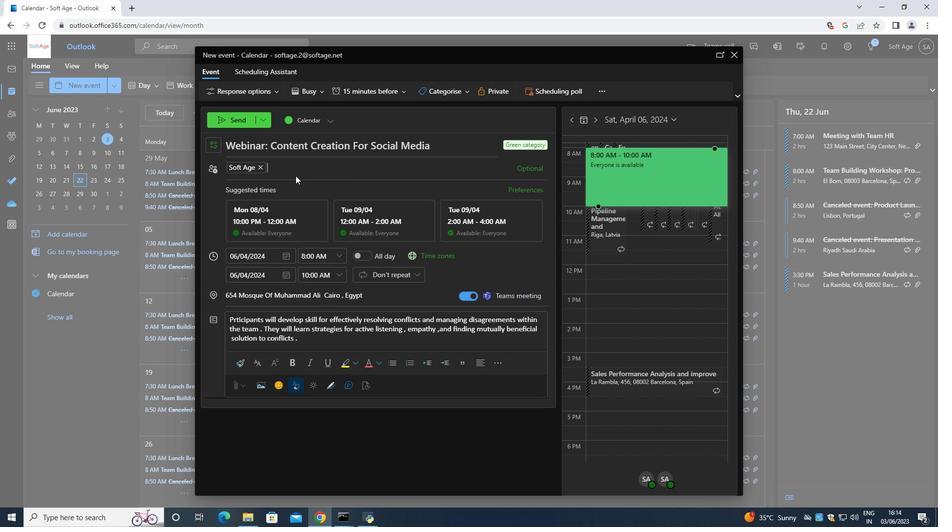 
Action: Key pressed <Key.shift>Softage.10<Key.shift><Key.shift><Key.shift><Key.shift><Key.shift><Key.shift><Key.shift><Key.shift><Key.shift><Key.shift><Key.shift><Key.shift>@sof
Screenshot: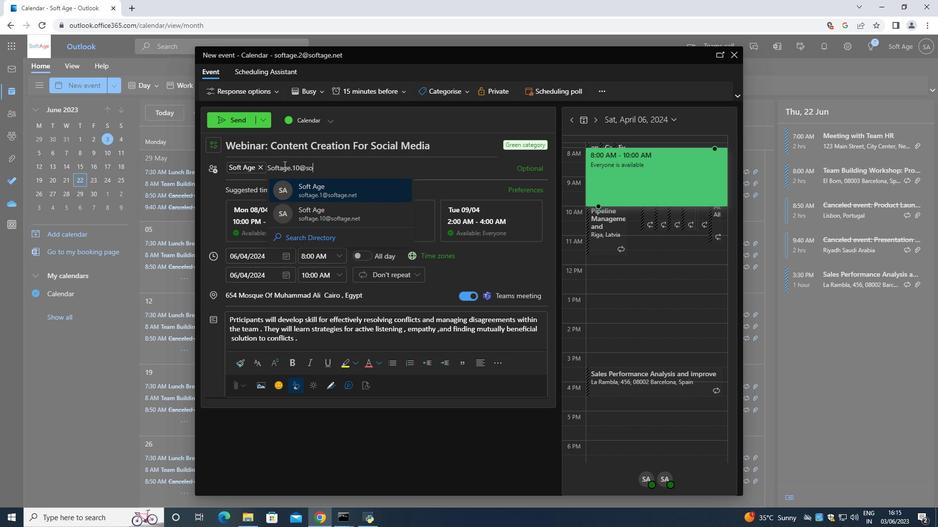 
Action: Mouse moved to (300, 206)
Screenshot: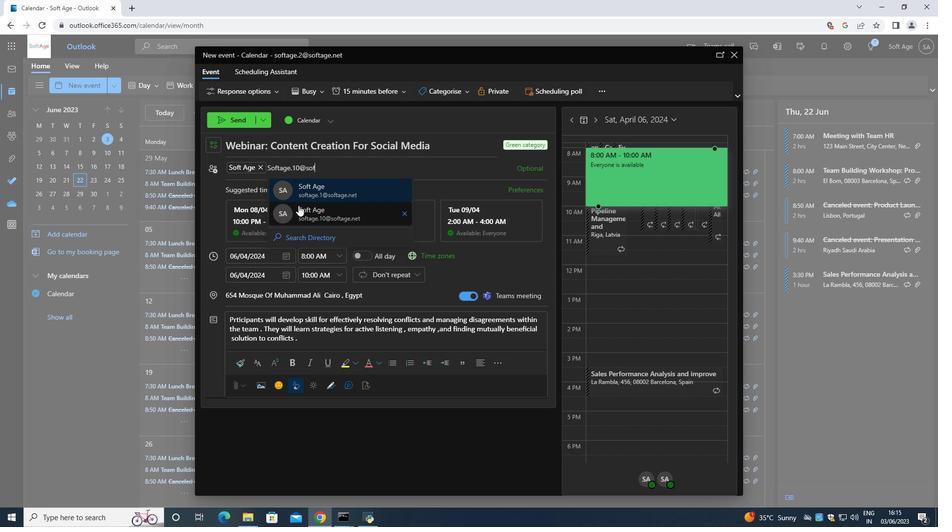 
Action: Mouse pressed left at (300, 206)
Screenshot: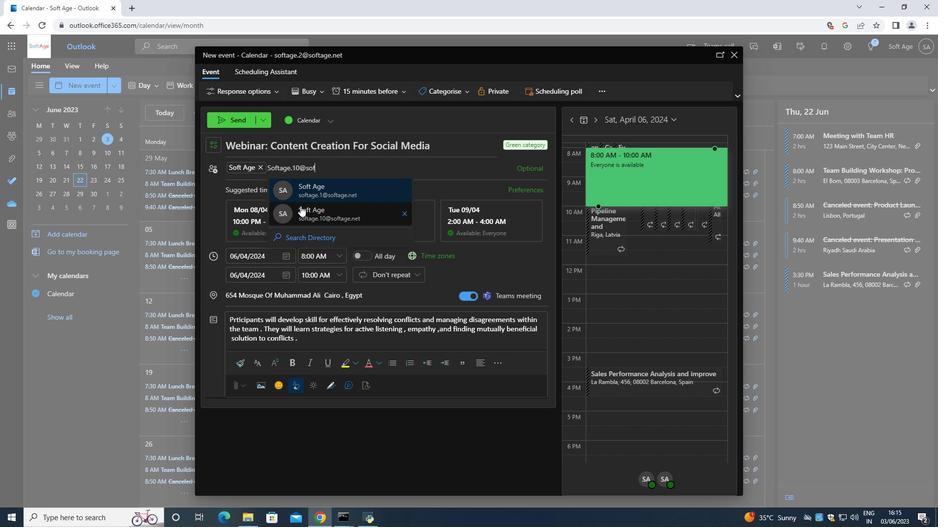 
Action: Mouse moved to (365, 94)
Screenshot: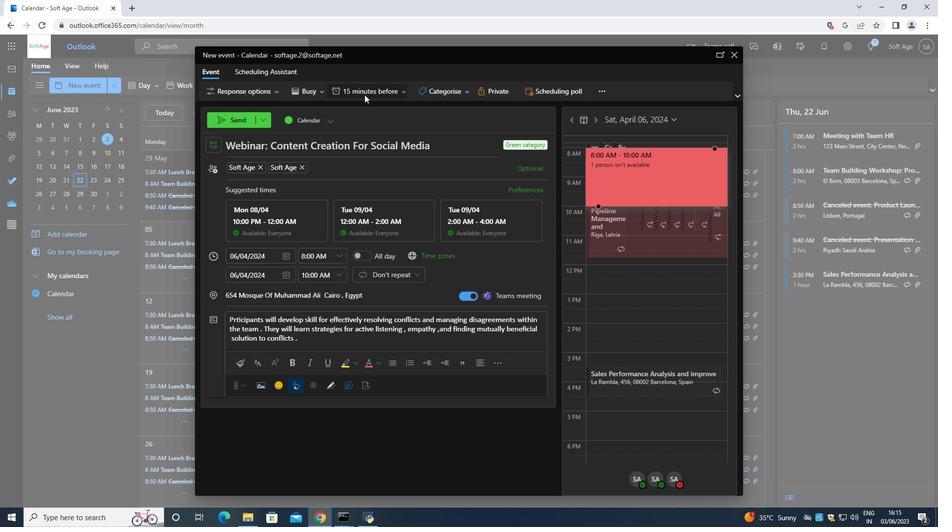 
Action: Mouse pressed left at (365, 94)
Screenshot: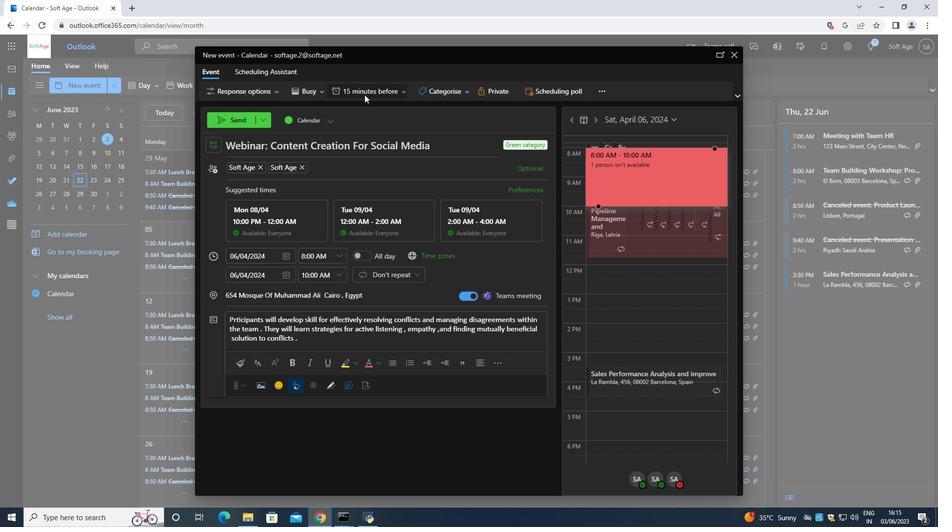 
Action: Mouse moved to (381, 176)
Screenshot: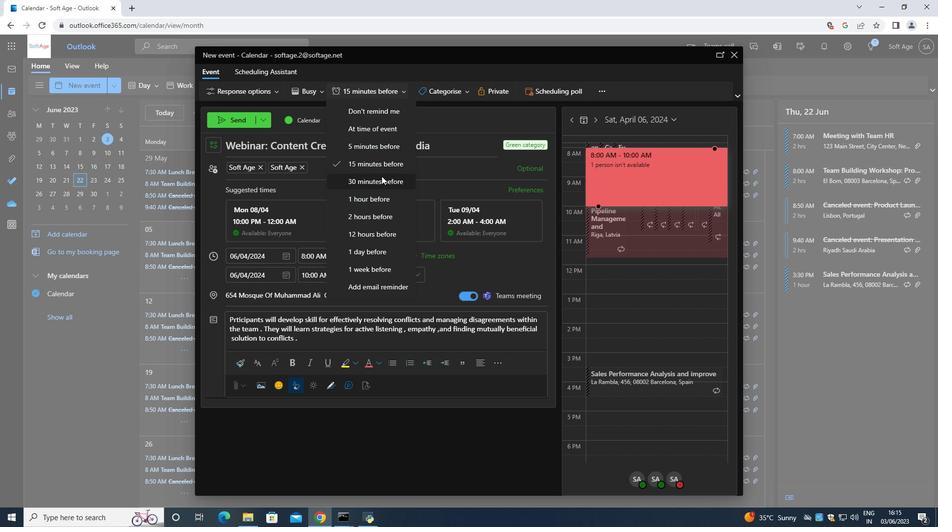 
Action: Mouse pressed left at (381, 176)
Screenshot: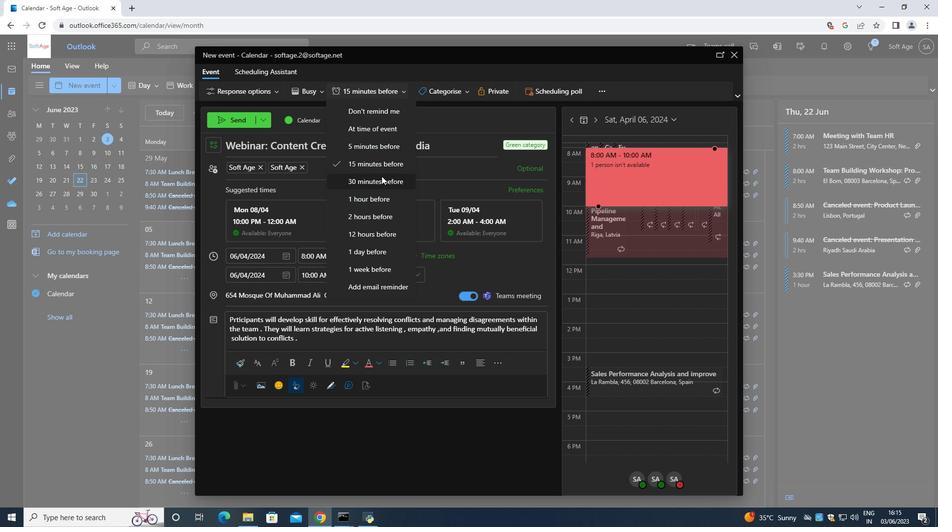 
Action: Mouse moved to (236, 124)
Screenshot: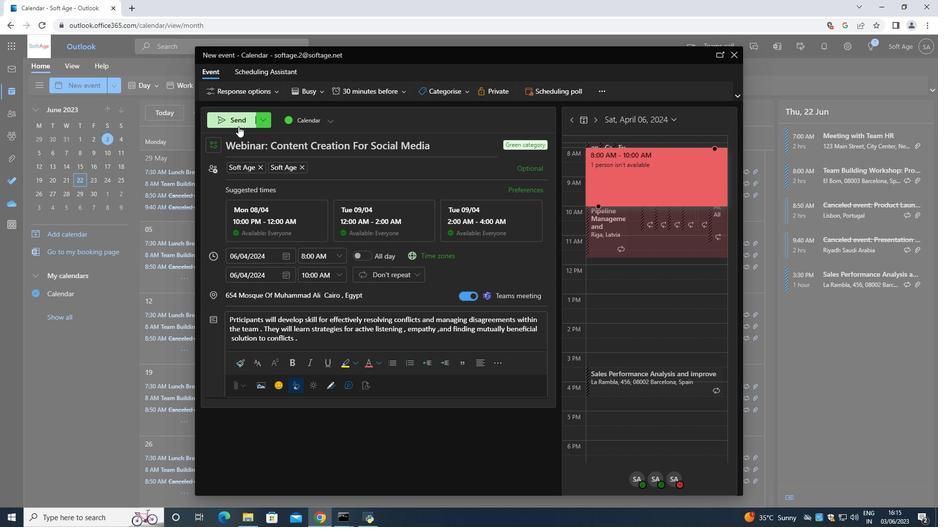 
Action: Mouse pressed left at (236, 124)
Screenshot: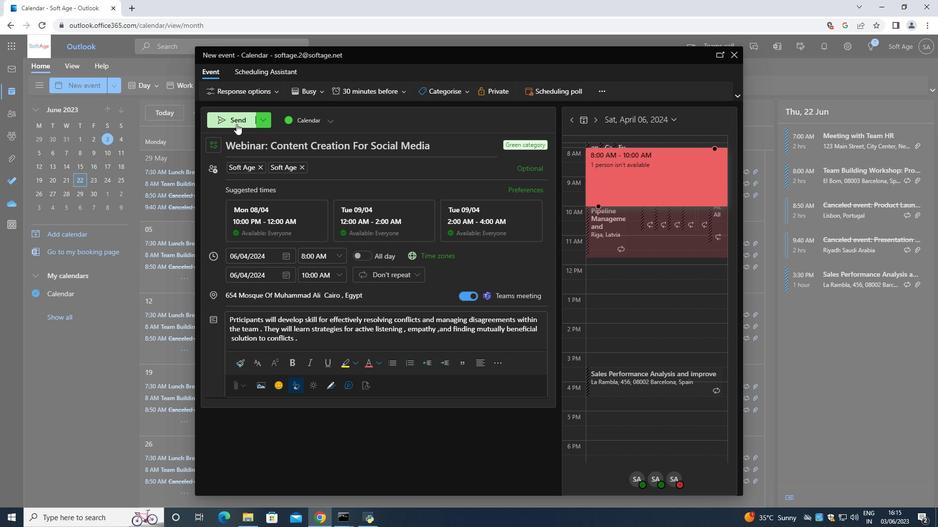 
